 Task: Select a due date automation when advanced on, 2 days before a card is due add dates due in less than 1 days at 11:00 AM.
Action: Mouse moved to (967, 76)
Screenshot: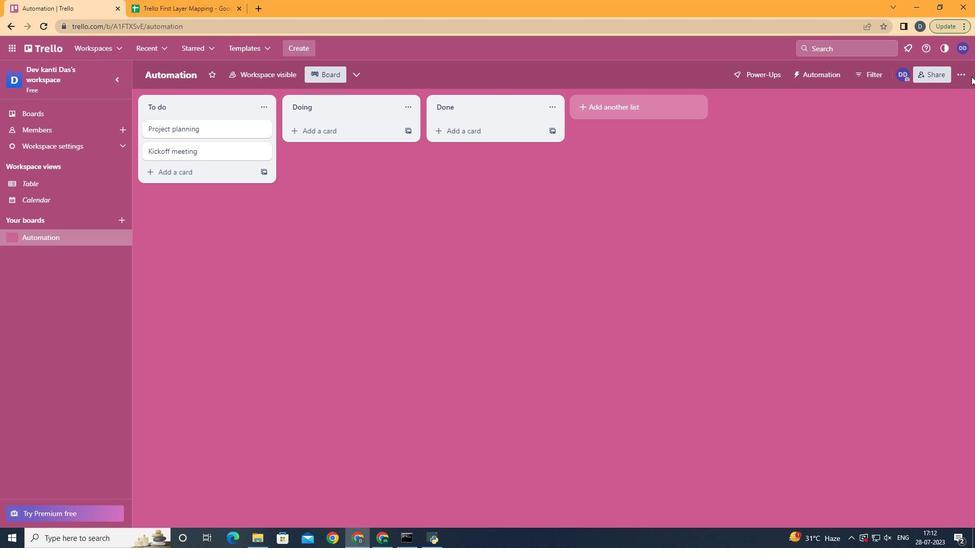 
Action: Mouse pressed left at (967, 76)
Screenshot: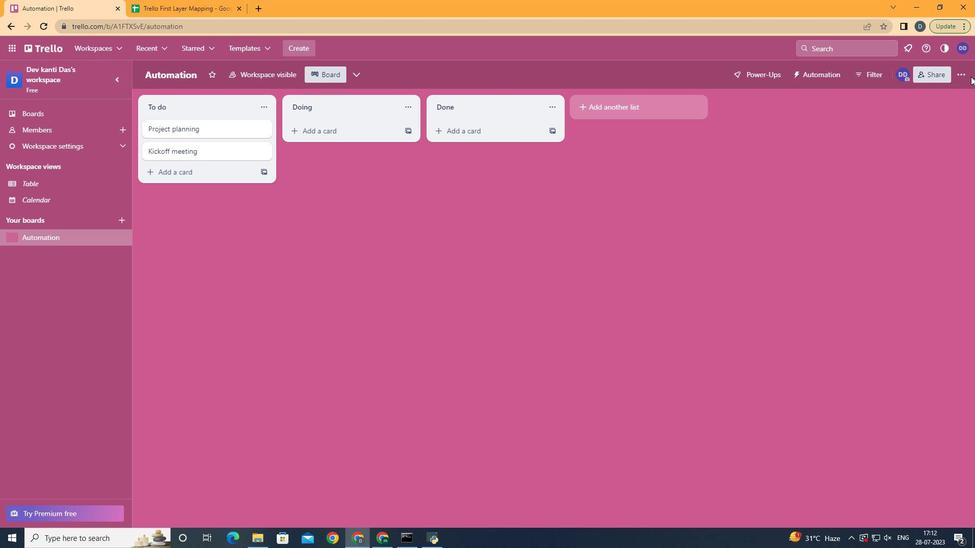 
Action: Mouse moved to (890, 212)
Screenshot: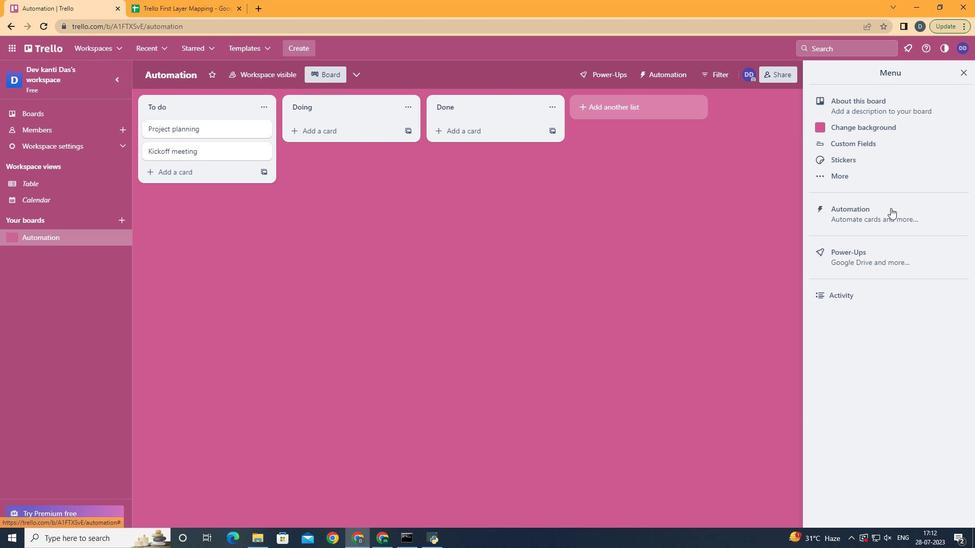 
Action: Mouse pressed left at (890, 212)
Screenshot: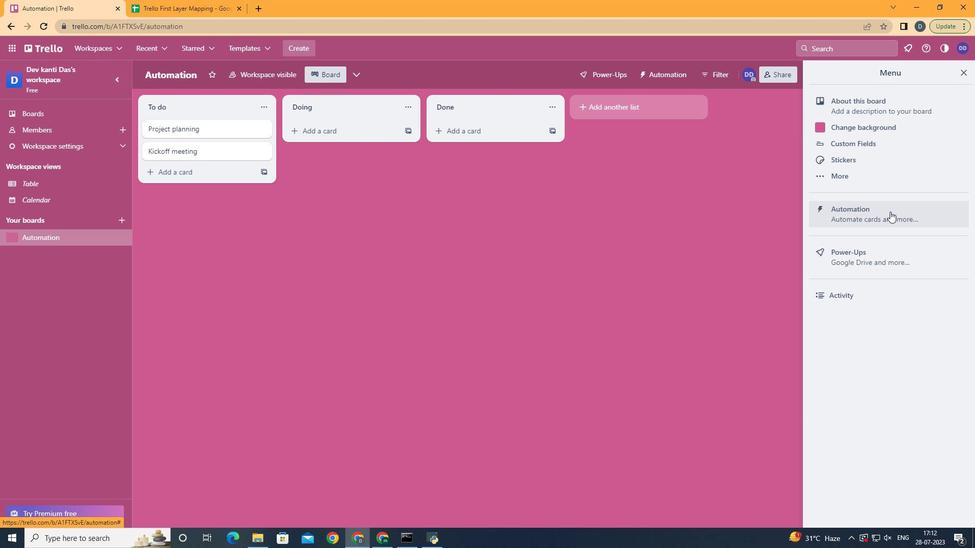 
Action: Mouse moved to (221, 197)
Screenshot: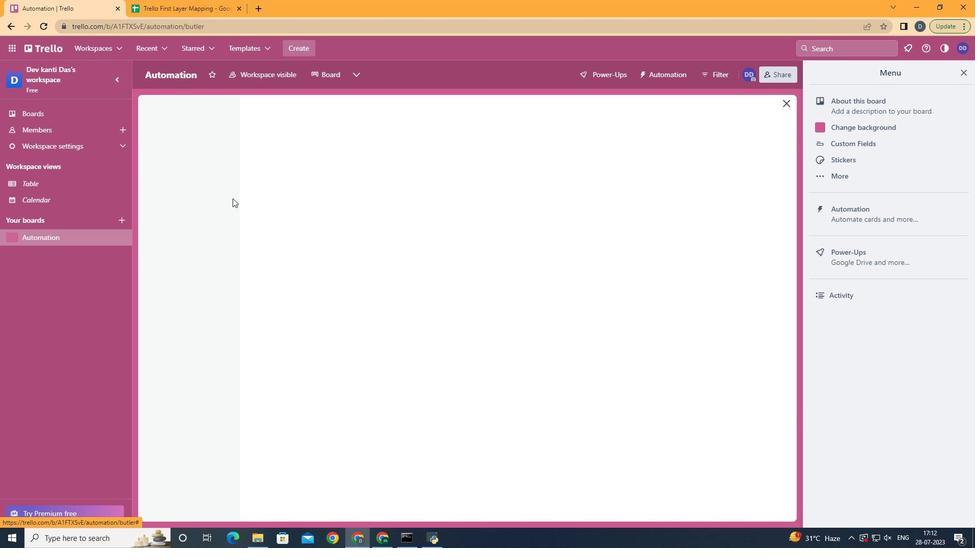 
Action: Mouse pressed left at (221, 197)
Screenshot: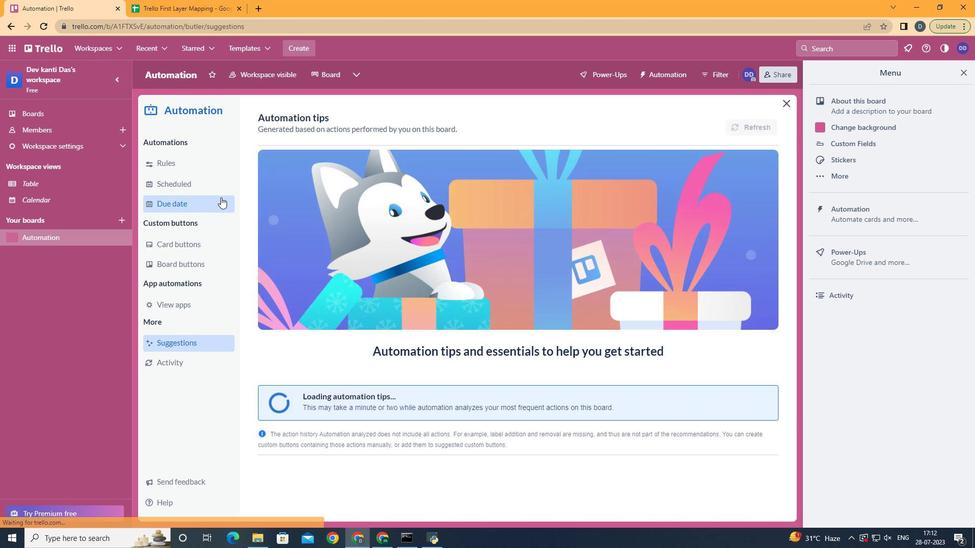 
Action: Mouse moved to (727, 120)
Screenshot: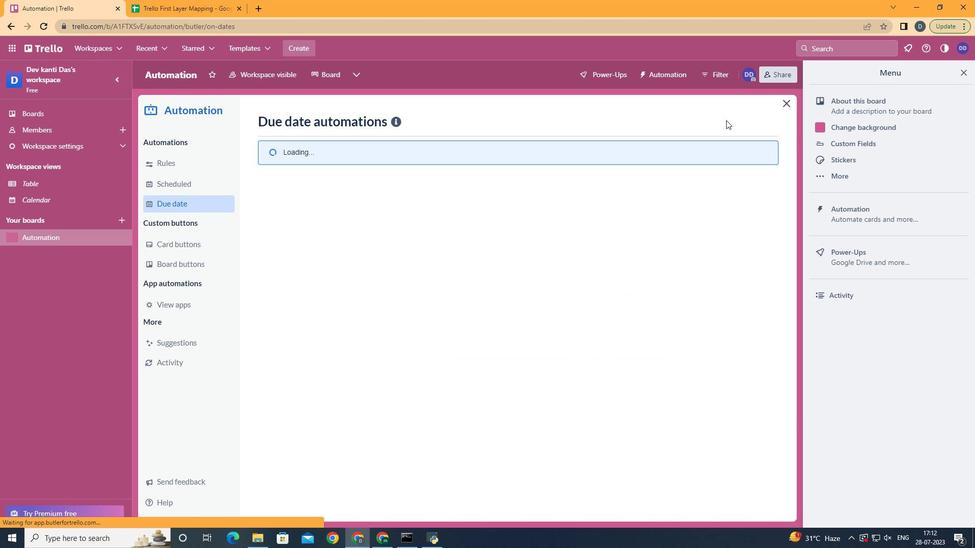
Action: Mouse pressed left at (727, 120)
Screenshot: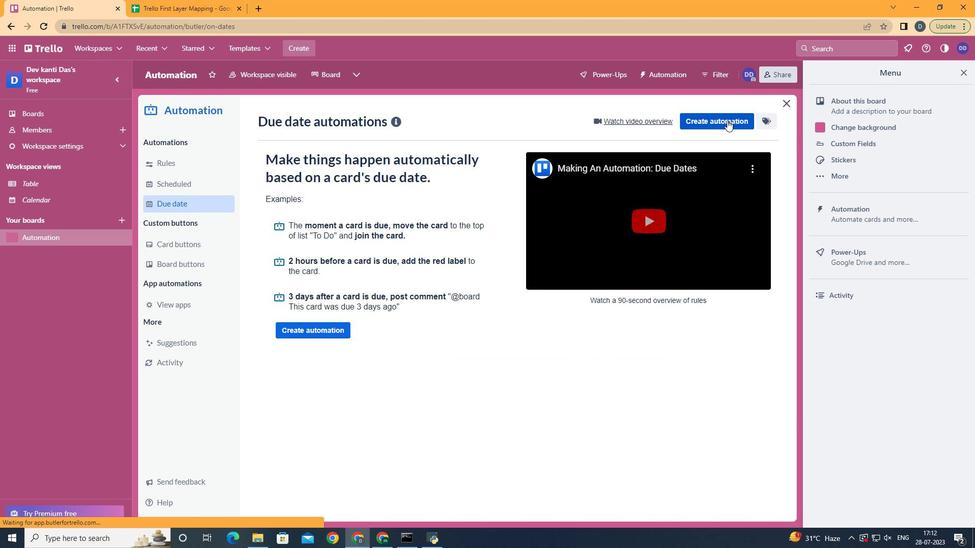 
Action: Mouse moved to (536, 214)
Screenshot: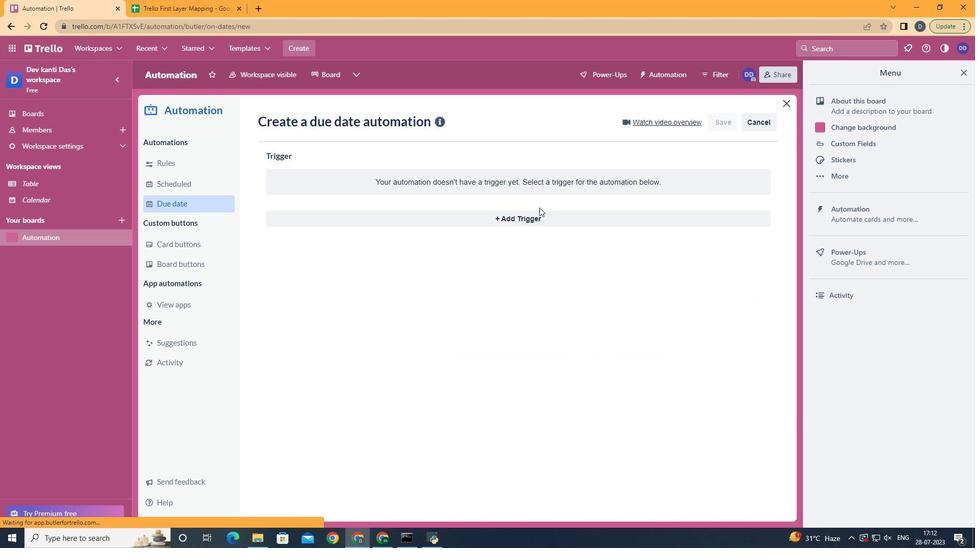 
Action: Mouse pressed left at (536, 214)
Screenshot: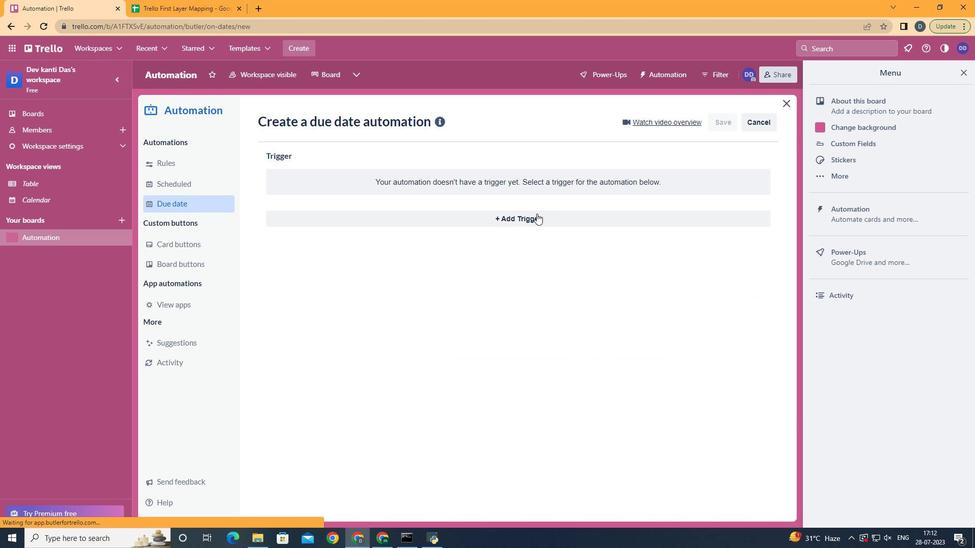 
Action: Mouse moved to (400, 375)
Screenshot: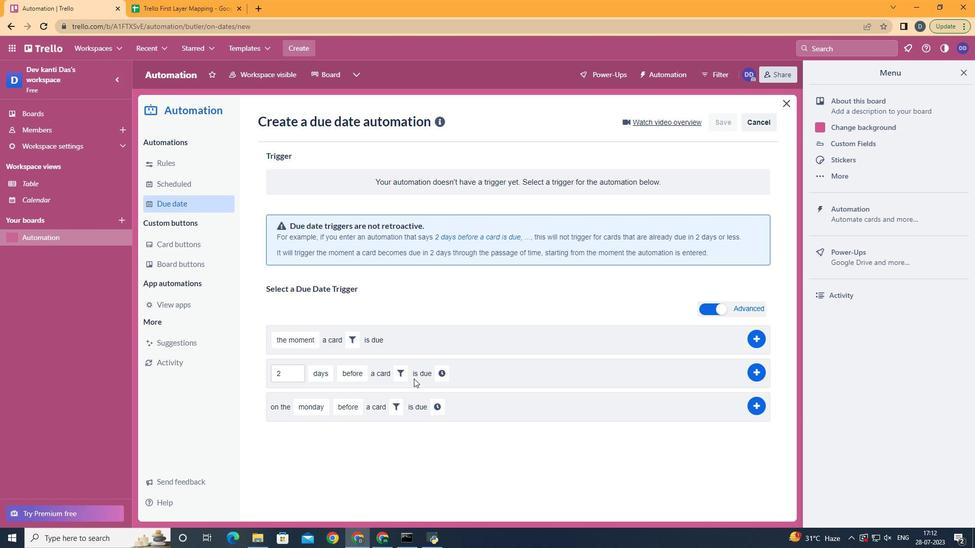 
Action: Mouse pressed left at (400, 375)
Screenshot: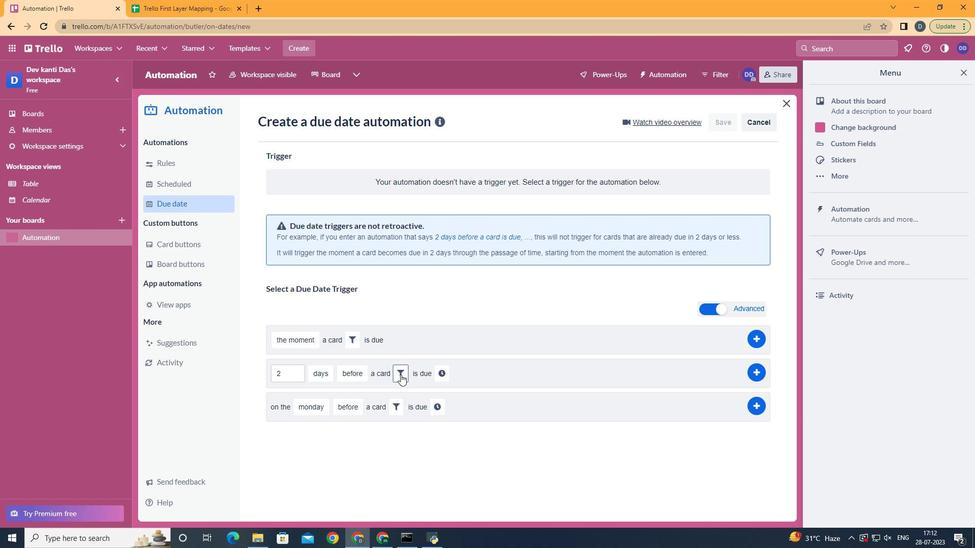 
Action: Mouse moved to (453, 410)
Screenshot: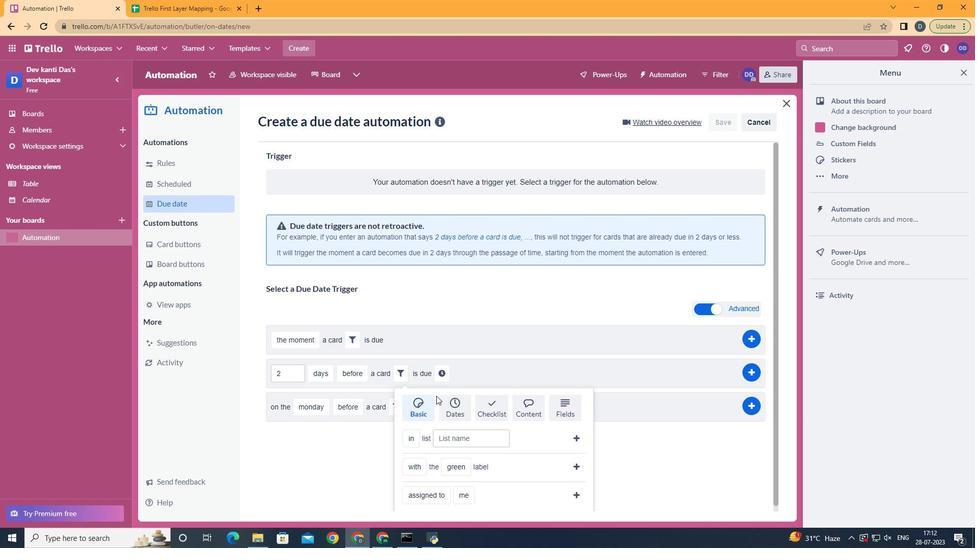 
Action: Mouse pressed left at (453, 410)
Screenshot: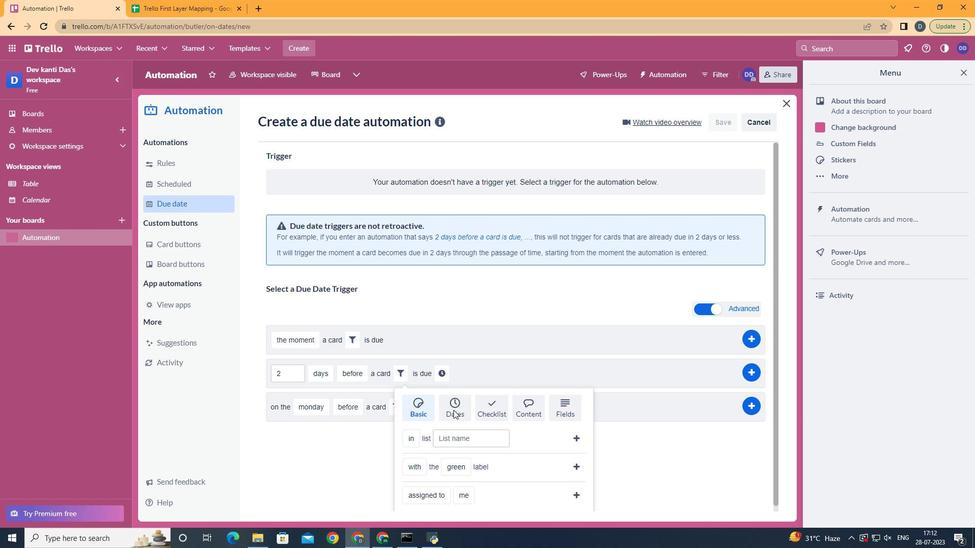 
Action: Mouse moved to (454, 404)
Screenshot: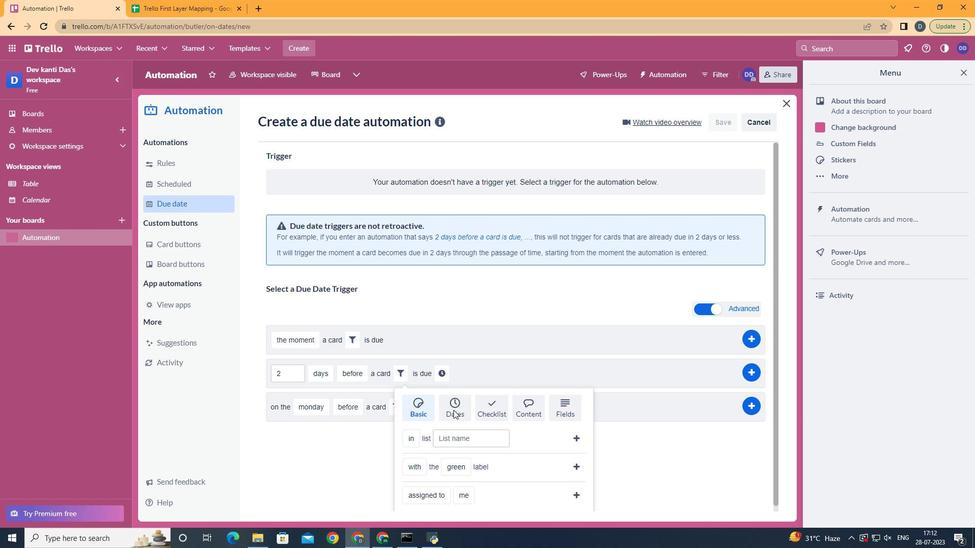 
Action: Mouse scrolled (454, 403) with delta (0, 0)
Screenshot: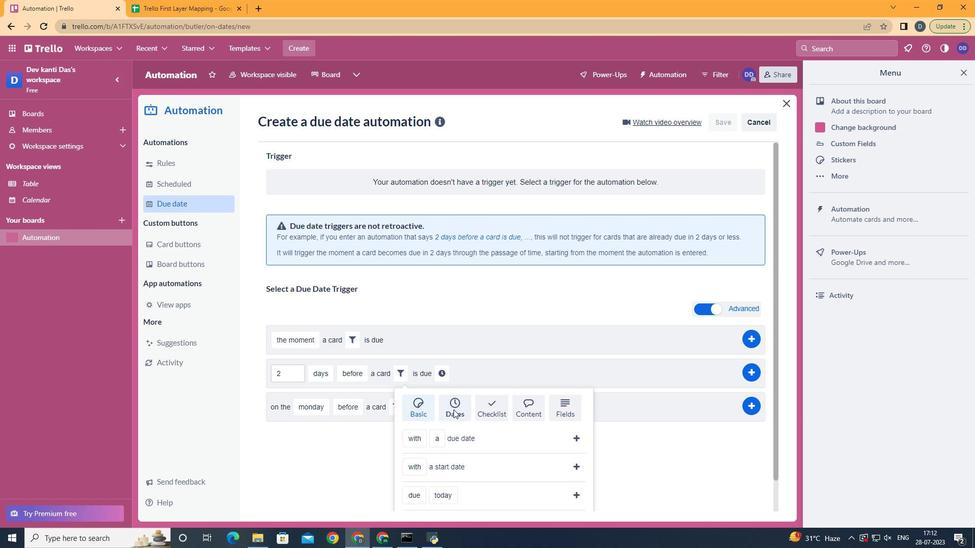 
Action: Mouse scrolled (454, 403) with delta (0, 0)
Screenshot: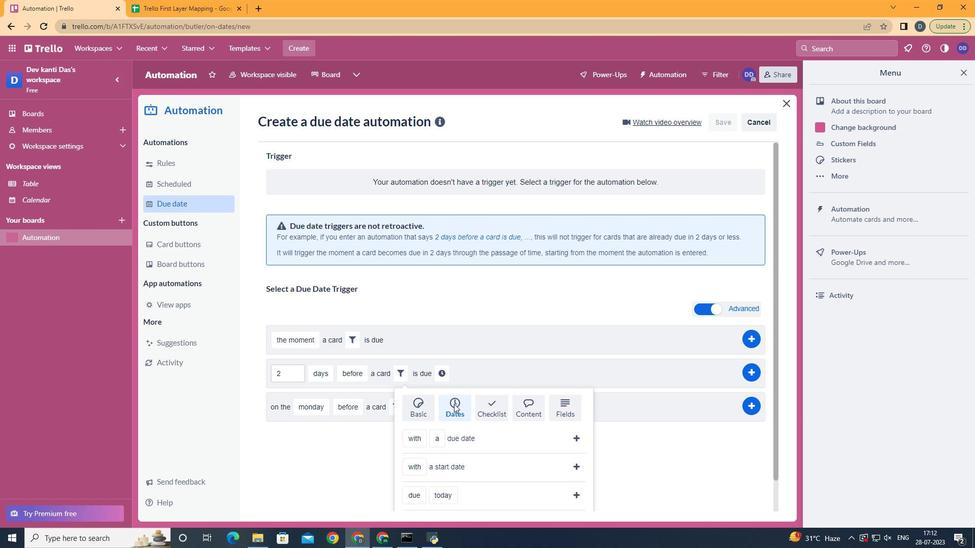 
Action: Mouse scrolled (454, 403) with delta (0, 0)
Screenshot: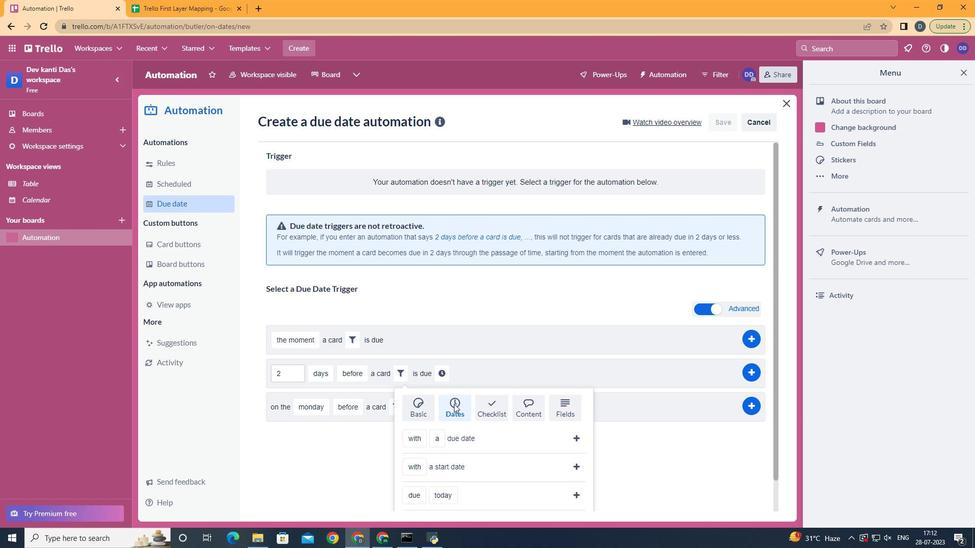 
Action: Mouse scrolled (454, 403) with delta (0, 0)
Screenshot: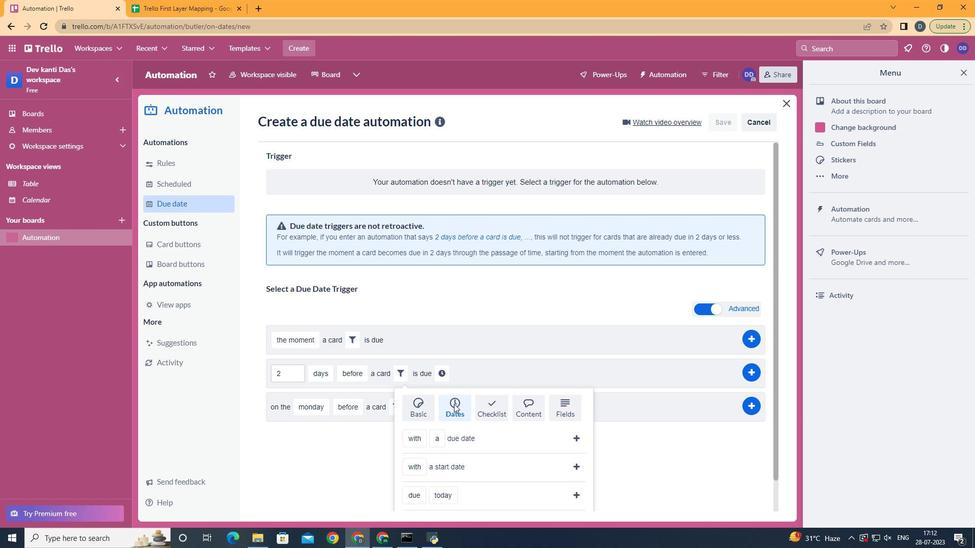 
Action: Mouse scrolled (454, 403) with delta (0, 0)
Screenshot: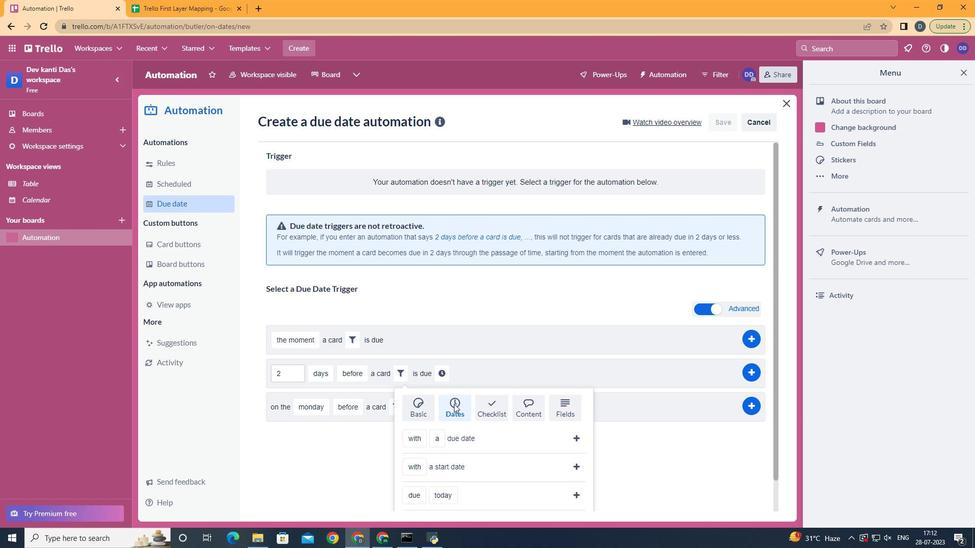 
Action: Mouse moved to (430, 454)
Screenshot: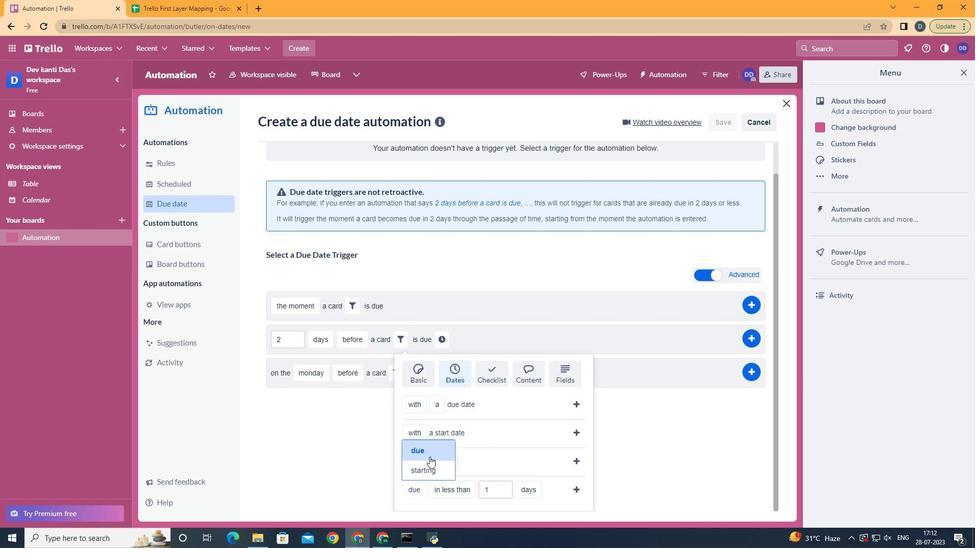 
Action: Mouse pressed left at (430, 454)
Screenshot: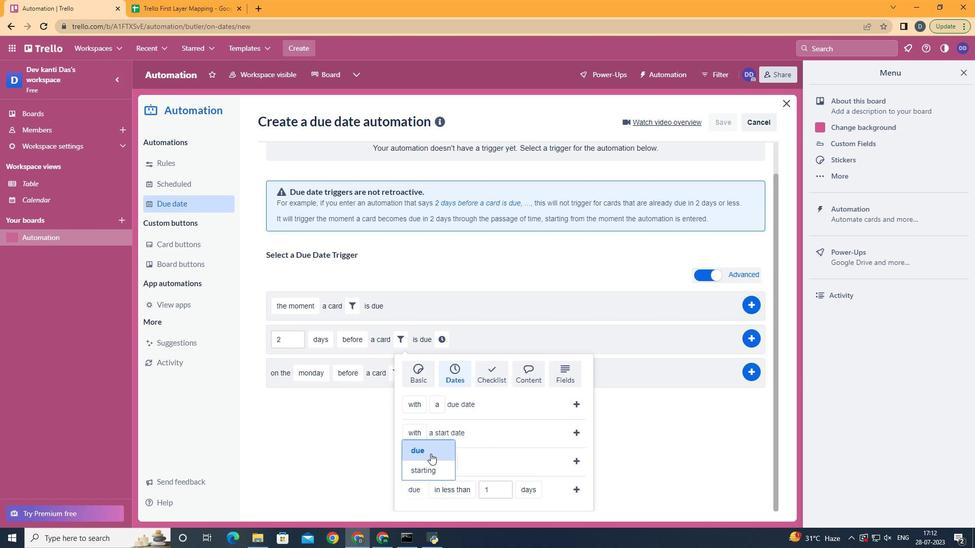 
Action: Mouse moved to (472, 398)
Screenshot: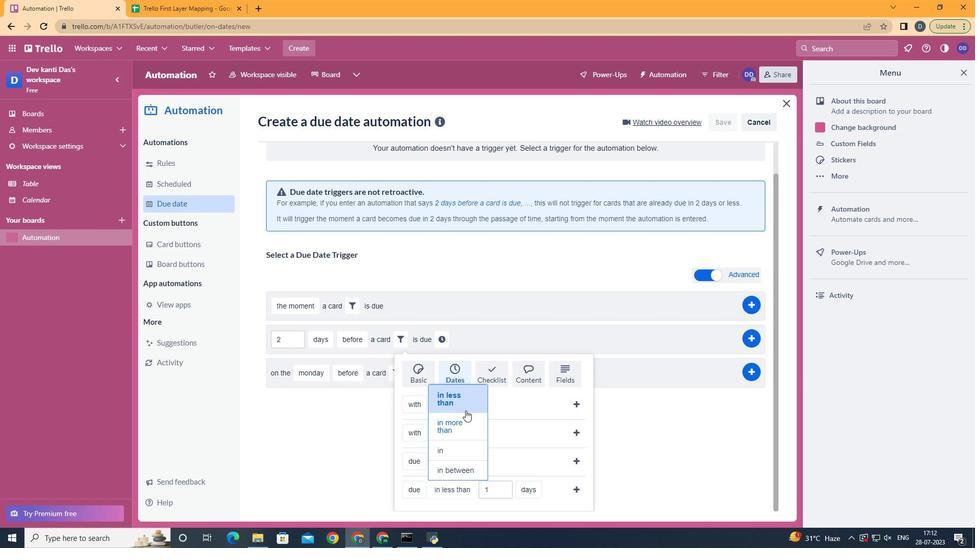 
Action: Mouse pressed left at (472, 398)
Screenshot: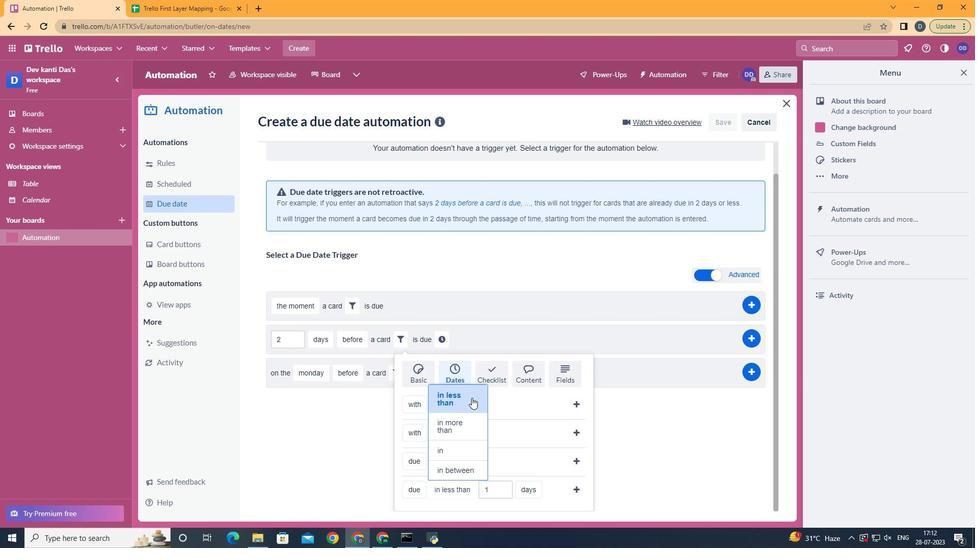 
Action: Mouse moved to (549, 446)
Screenshot: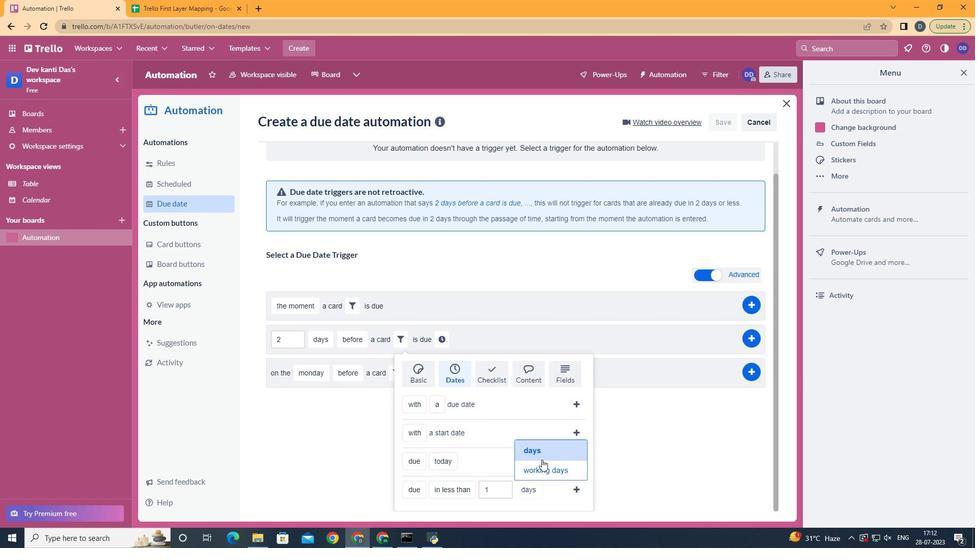 
Action: Mouse pressed left at (549, 446)
Screenshot: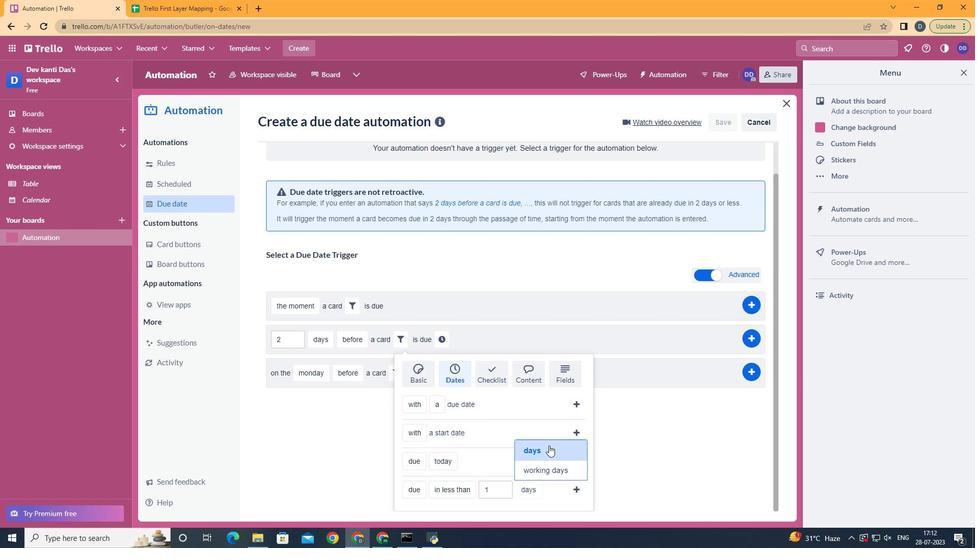 
Action: Mouse moved to (579, 488)
Screenshot: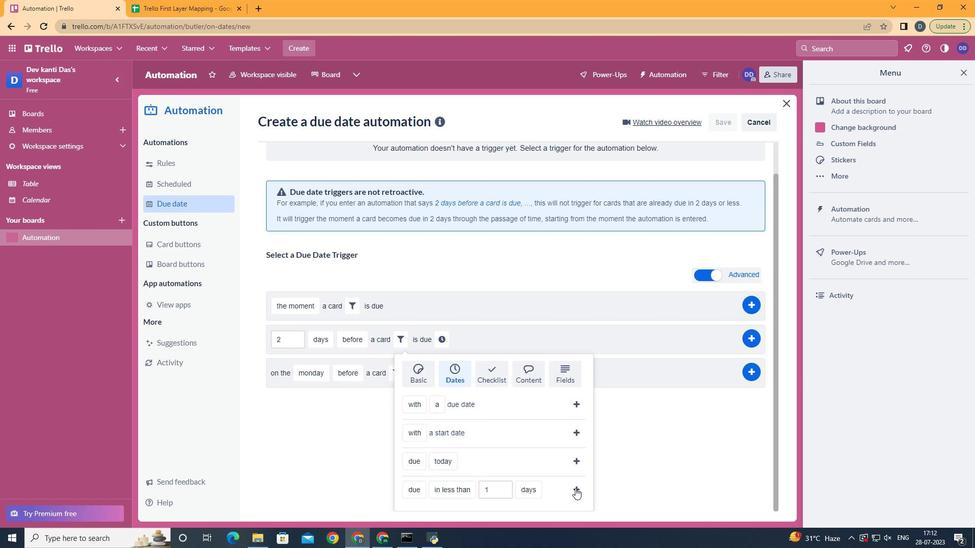 
Action: Mouse pressed left at (579, 488)
Screenshot: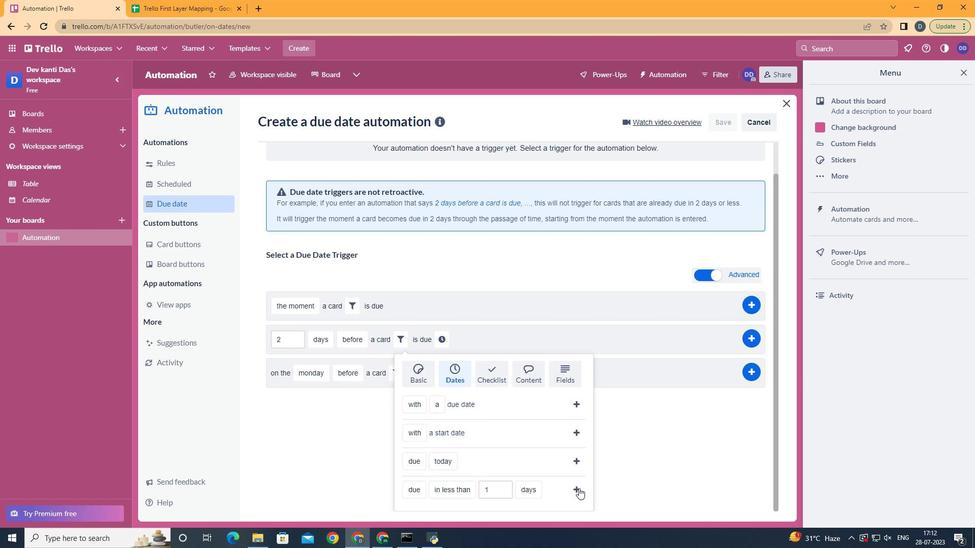 
Action: Mouse moved to (541, 373)
Screenshot: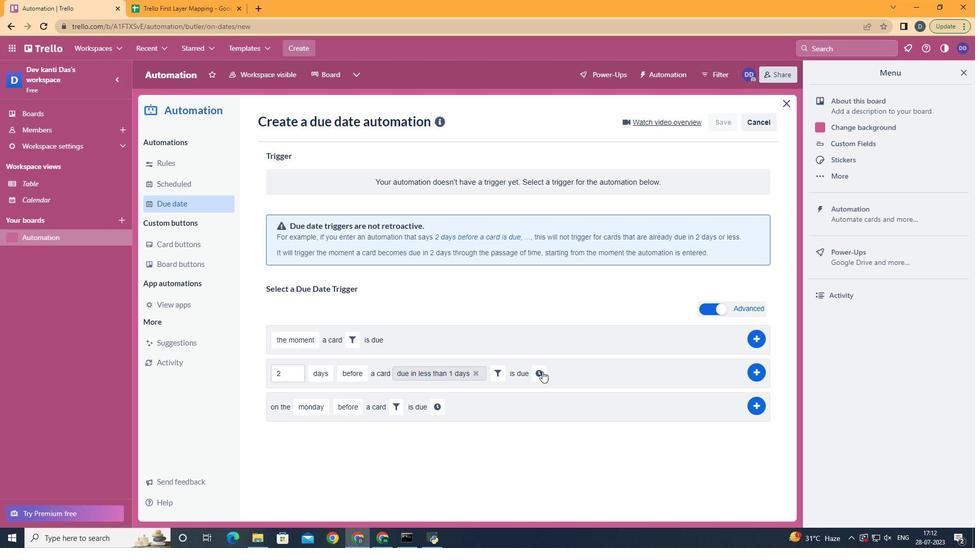 
Action: Mouse pressed left at (541, 373)
Screenshot: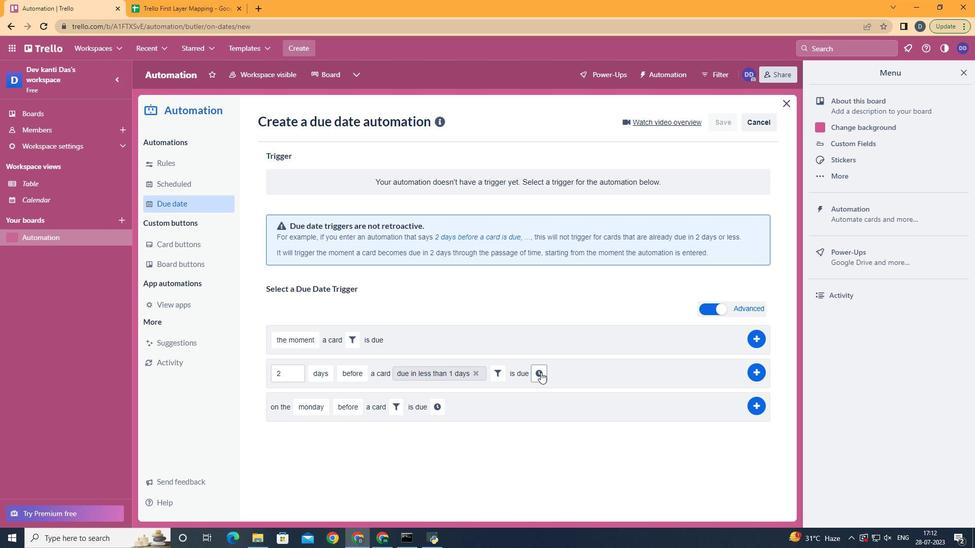 
Action: Mouse moved to (561, 375)
Screenshot: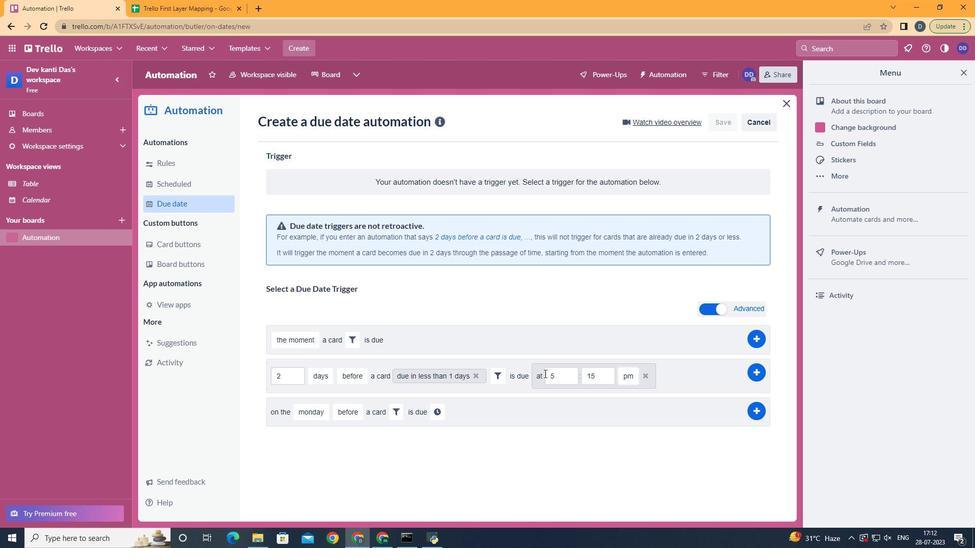 
Action: Mouse pressed left at (561, 375)
Screenshot: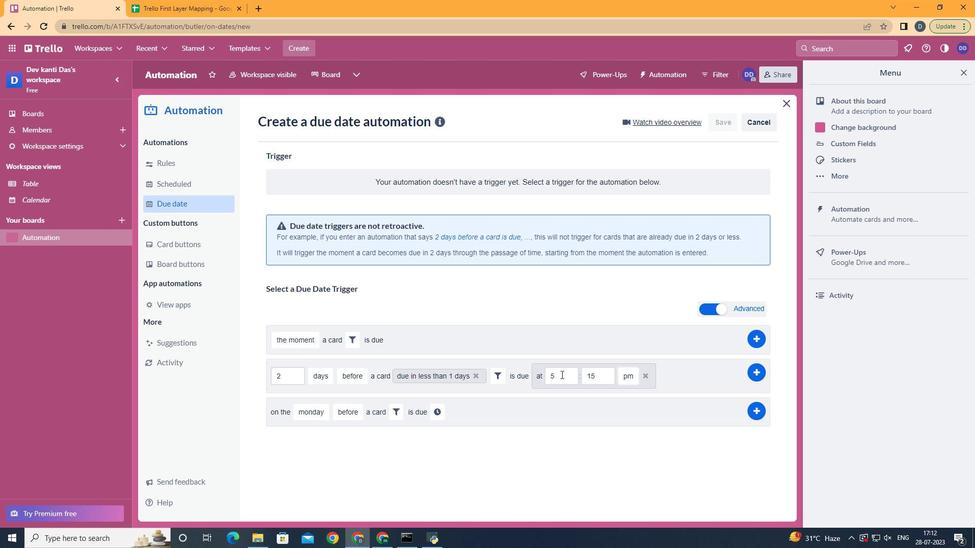
Action: Key pressed <Key.backspace>11
Screenshot: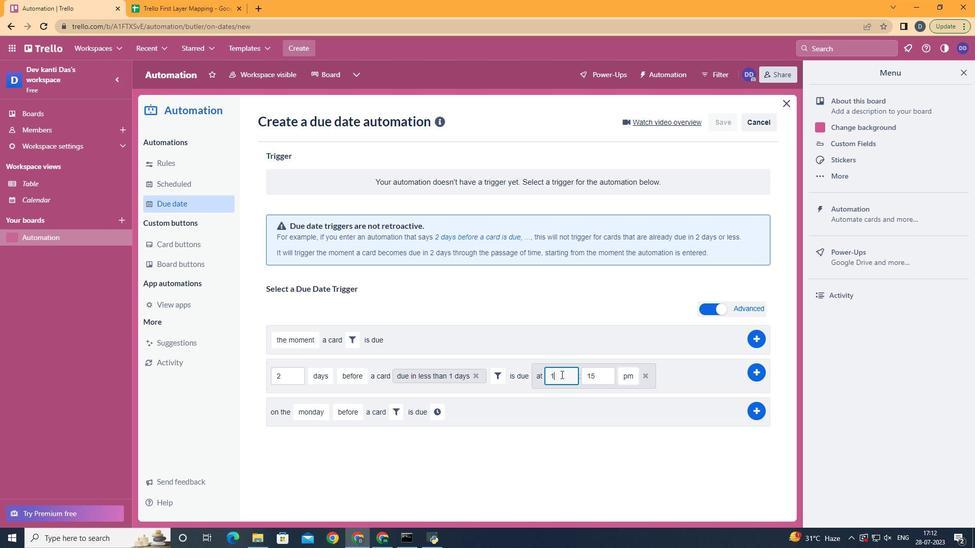 
Action: Mouse moved to (597, 379)
Screenshot: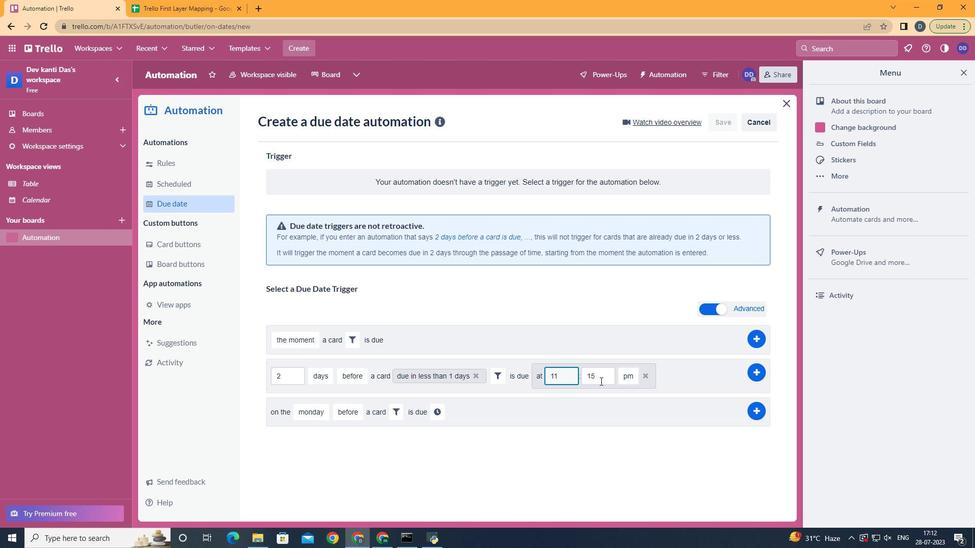 
Action: Mouse pressed left at (597, 379)
Screenshot: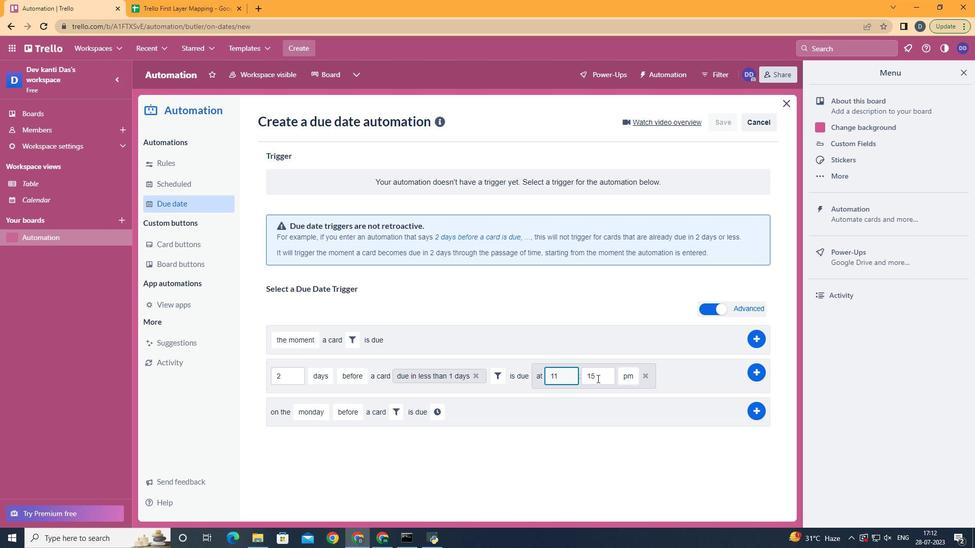
Action: Key pressed <Key.backspace><Key.backspace>00
Screenshot: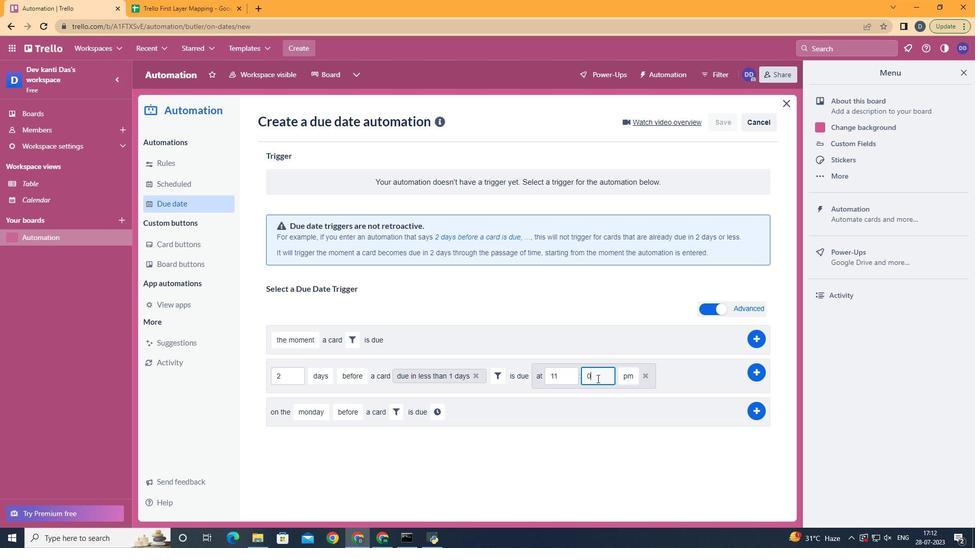 
Action: Mouse moved to (634, 391)
Screenshot: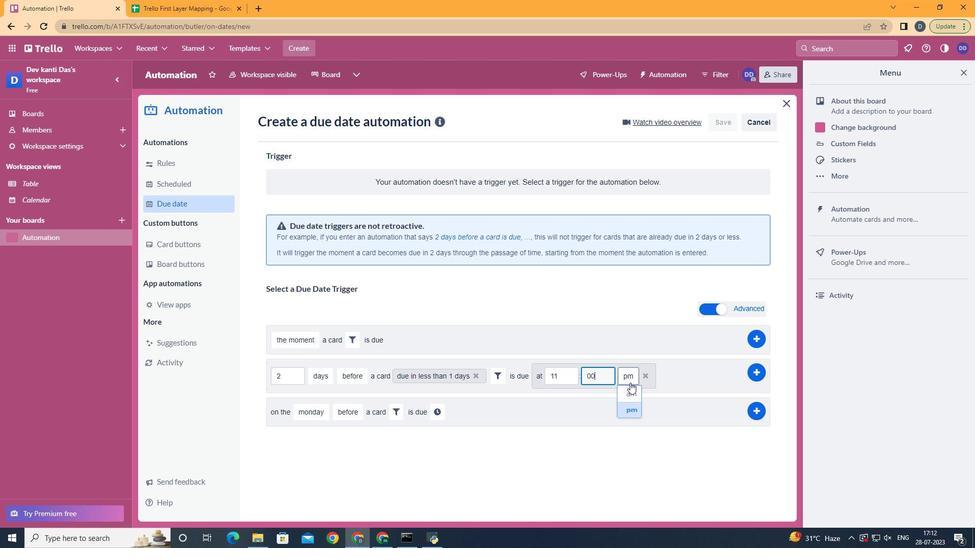 
Action: Mouse pressed left at (634, 391)
Screenshot: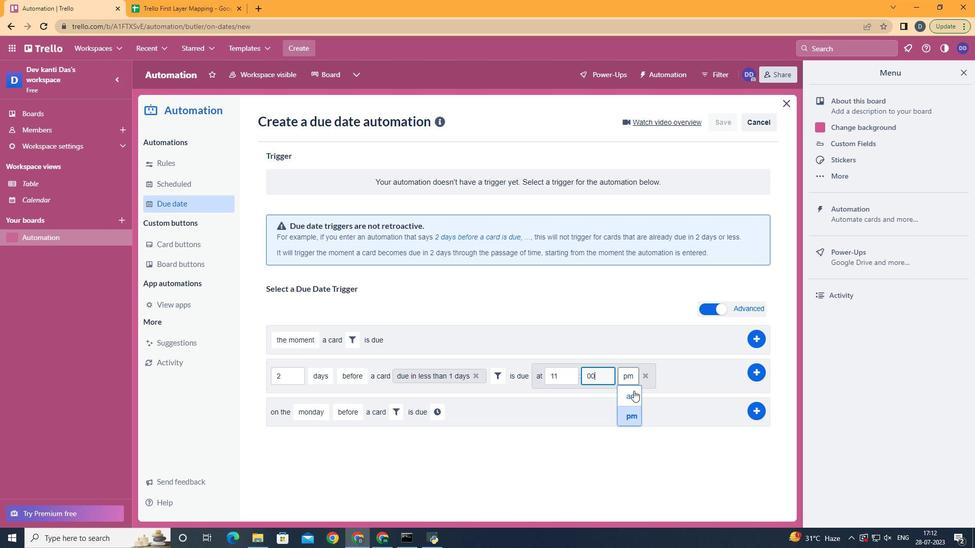
